 Task: Look for One-way flight tickets for 2 adults, in First from Abu Rudeis to Znrich to travel on 16-Nov-2023.  Stops: Any number of stops. Choice of flight is British Airways.
Action: Mouse moved to (287, 258)
Screenshot: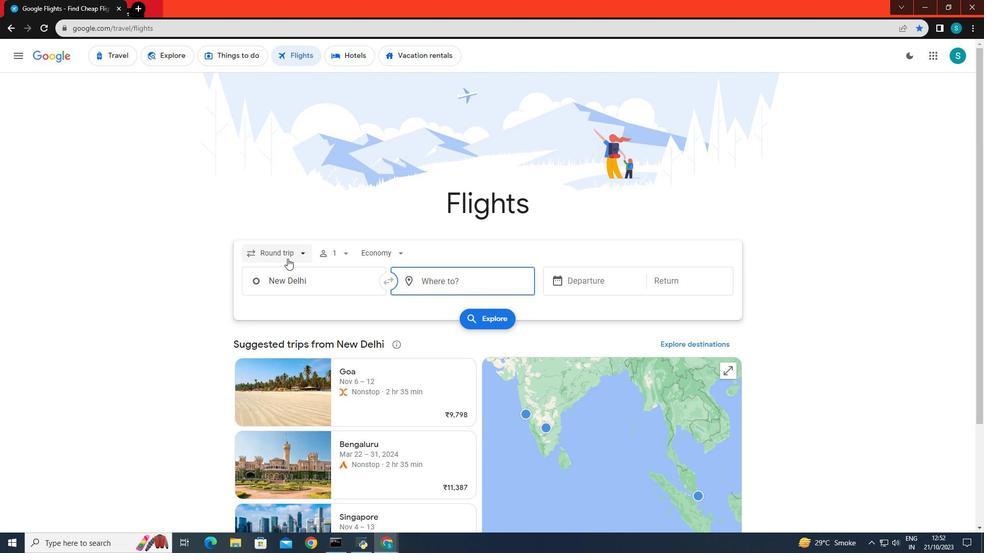 
Action: Mouse pressed left at (287, 258)
Screenshot: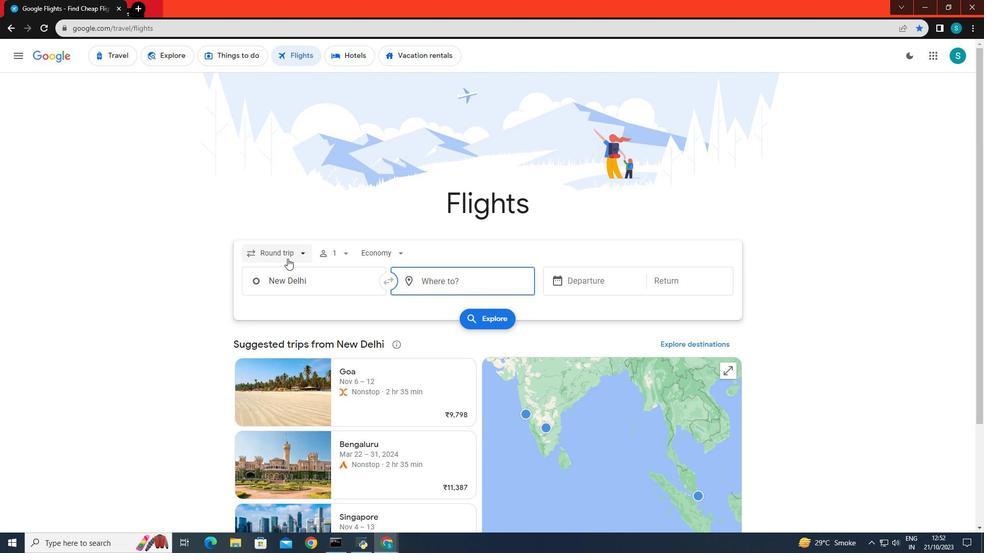 
Action: Mouse moved to (281, 304)
Screenshot: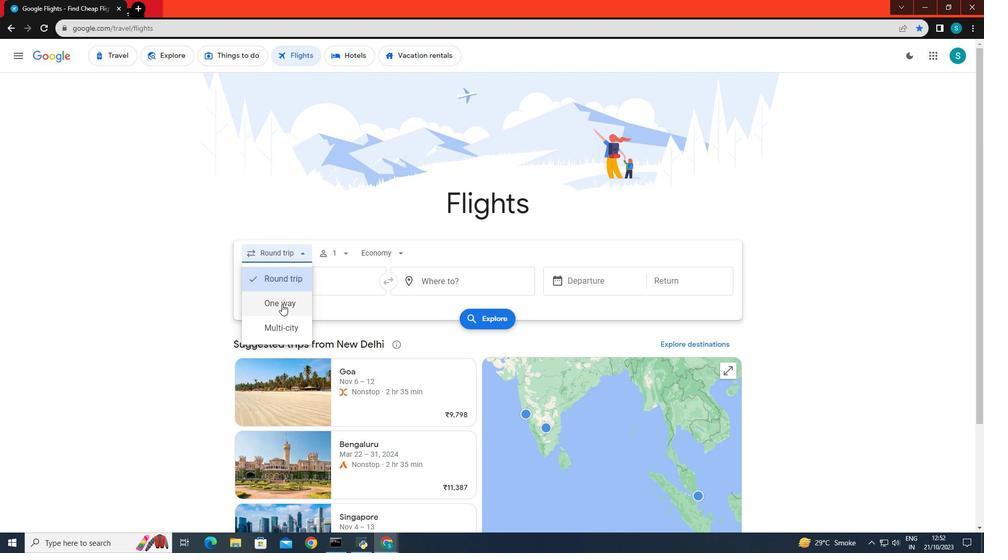 
Action: Mouse pressed left at (281, 304)
Screenshot: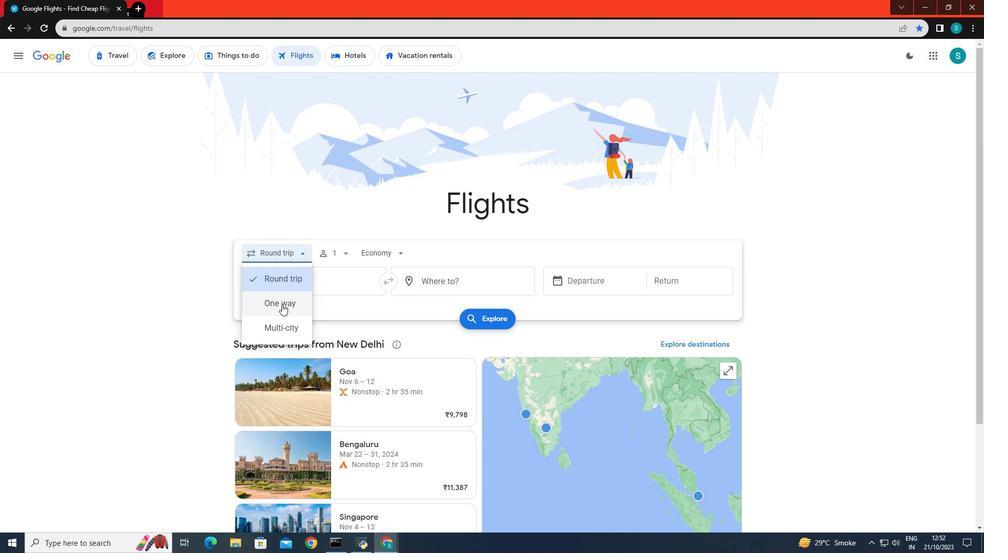 
Action: Mouse moved to (334, 255)
Screenshot: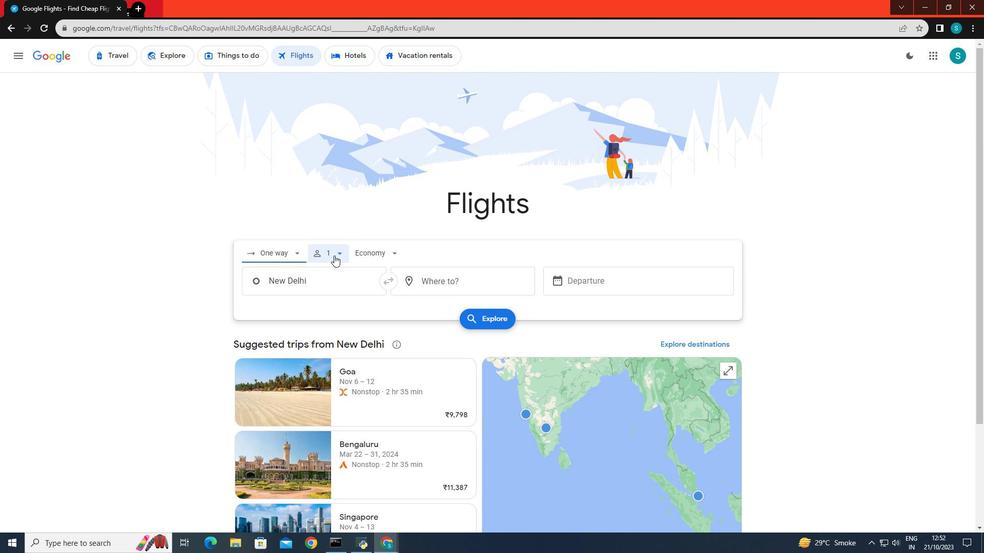 
Action: Mouse pressed left at (334, 255)
Screenshot: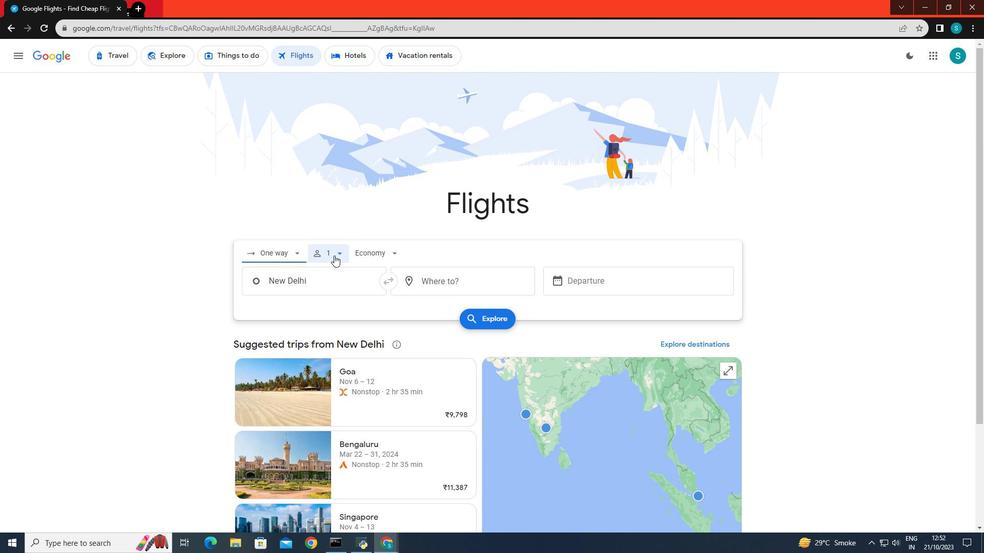 
Action: Mouse moved to (418, 281)
Screenshot: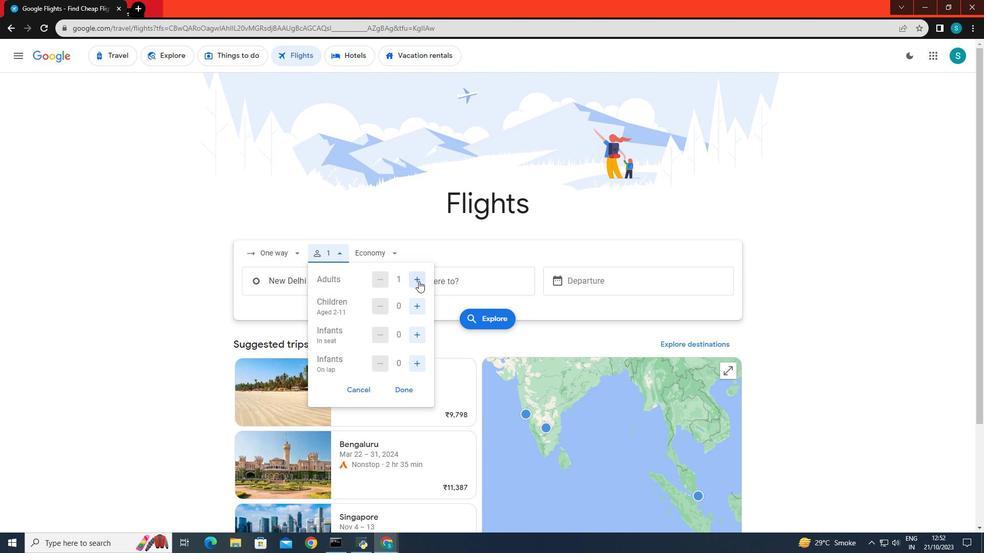 
Action: Mouse pressed left at (418, 281)
Screenshot: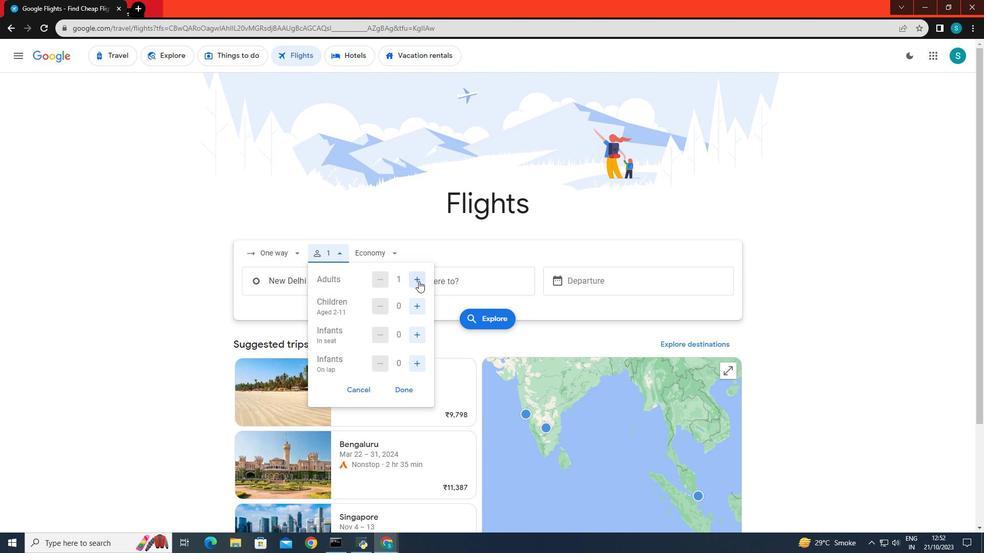 
Action: Mouse moved to (401, 389)
Screenshot: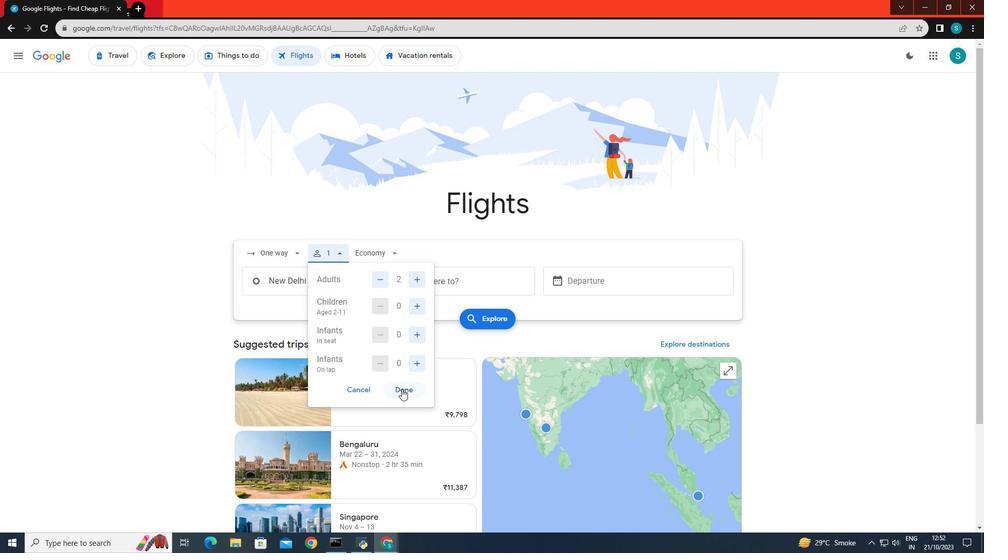 
Action: Mouse pressed left at (401, 389)
Screenshot: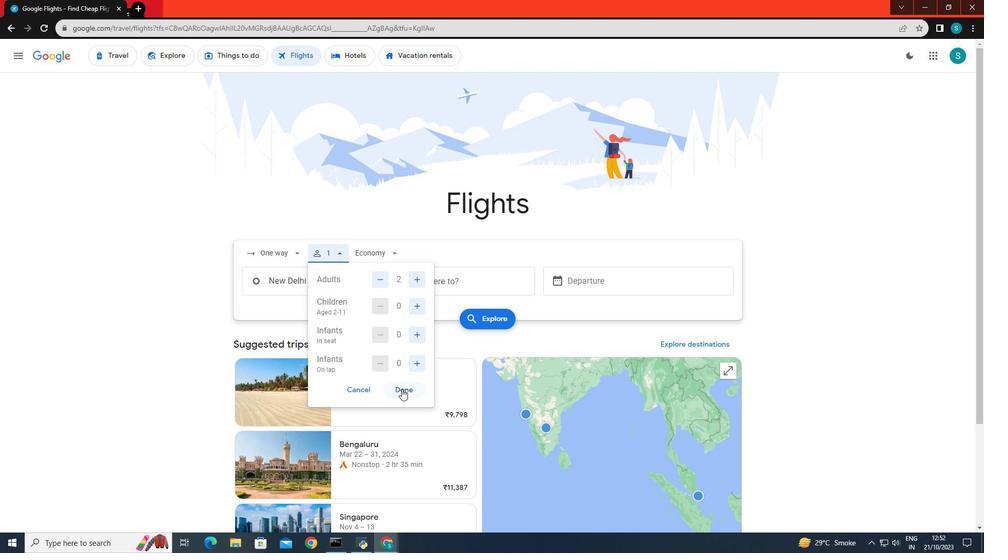 
Action: Mouse moved to (370, 249)
Screenshot: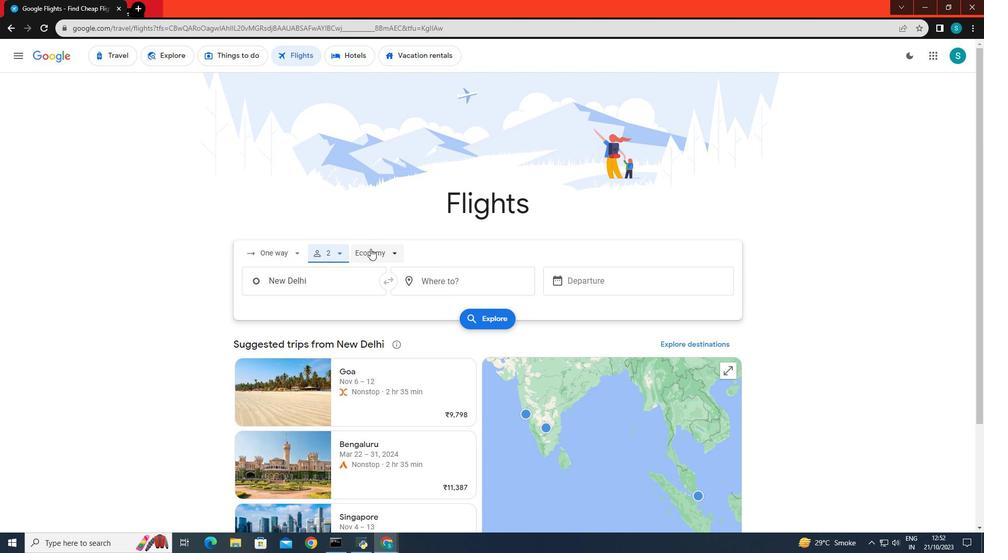 
Action: Mouse pressed left at (370, 249)
Screenshot: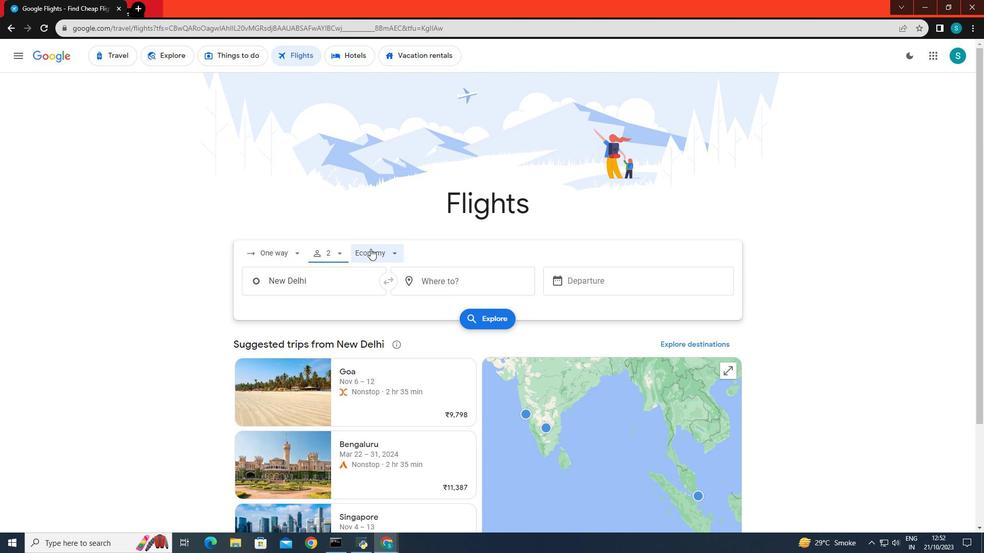 
Action: Mouse moved to (395, 354)
Screenshot: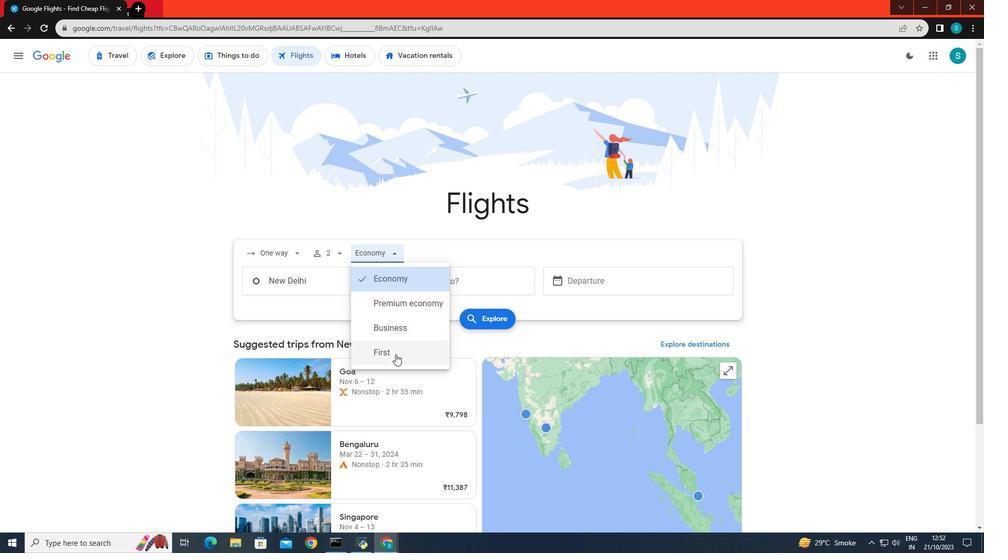 
Action: Mouse pressed left at (395, 354)
Screenshot: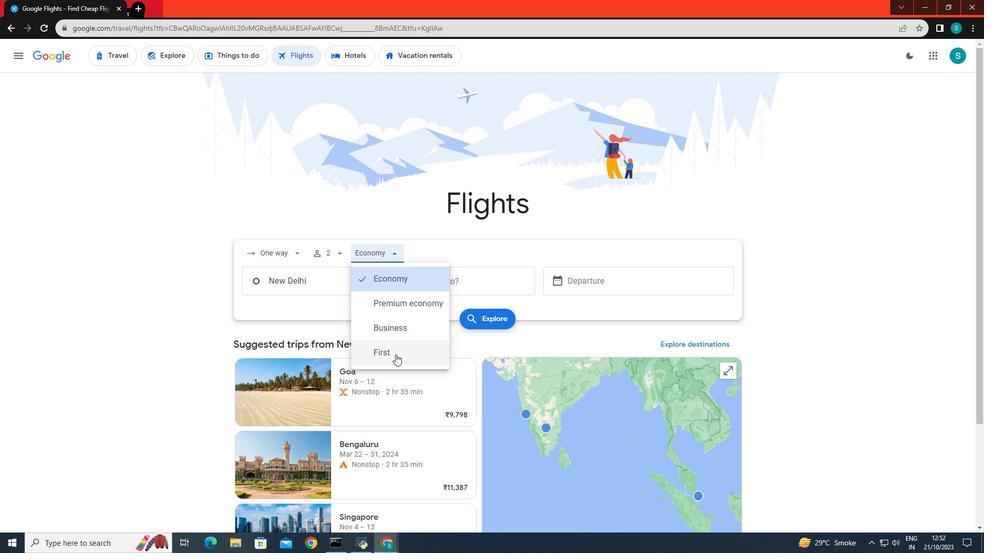 
Action: Mouse moved to (320, 285)
Screenshot: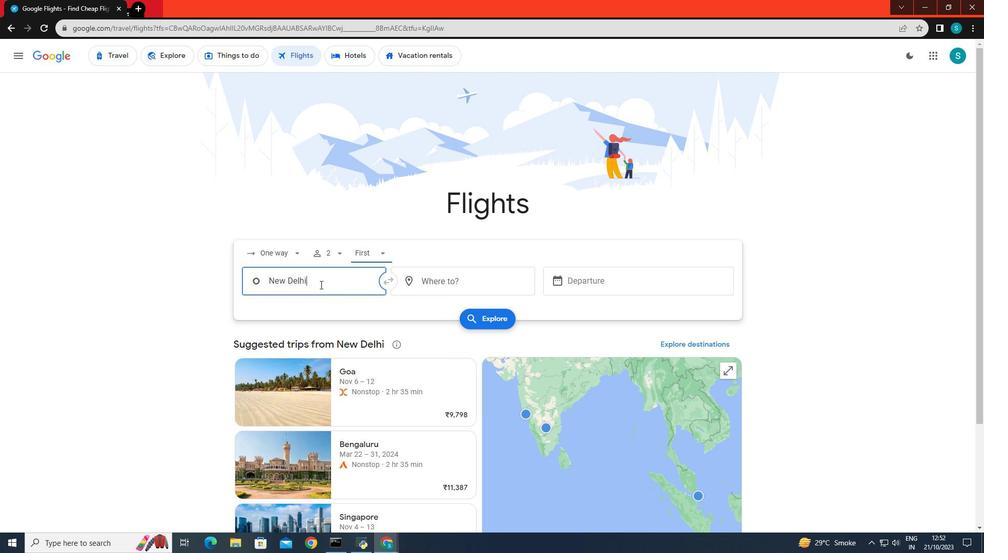 
Action: Mouse pressed left at (320, 285)
Screenshot: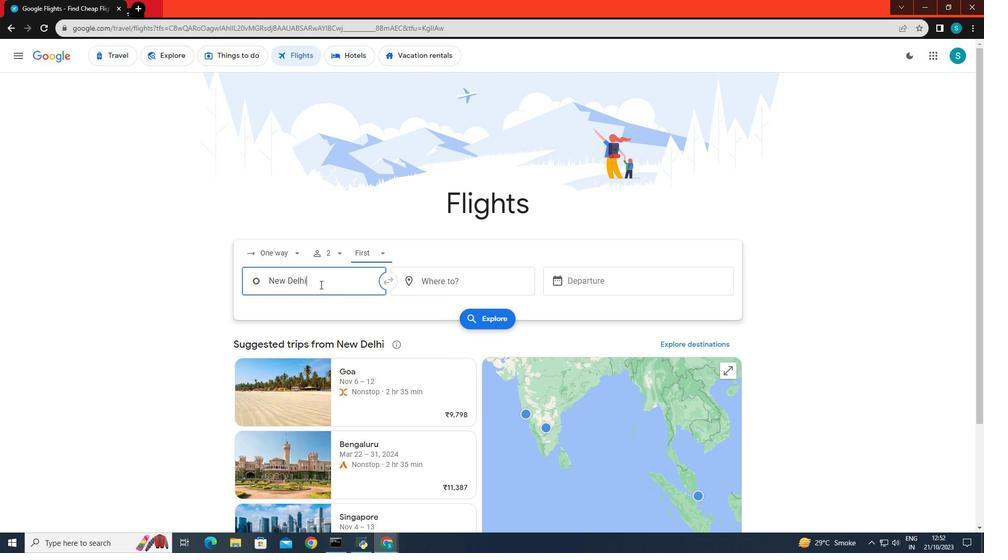 
Action: Key pressed <Key.backspace><Key.caps_lock>A<Key.caps_lock>bu<Key.space><Key.caps_lock>R<Key.caps_lock>udeis
Screenshot: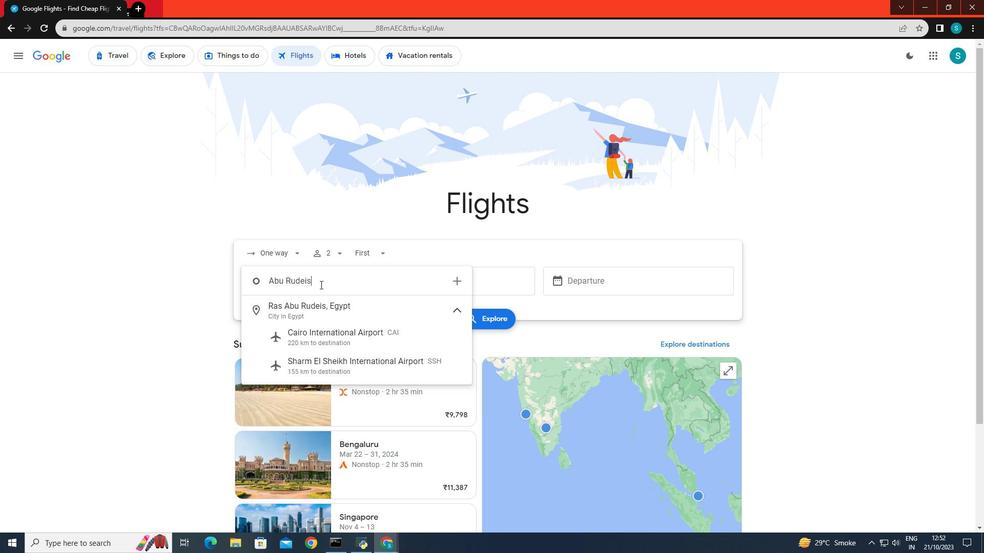 
Action: Mouse moved to (328, 330)
Screenshot: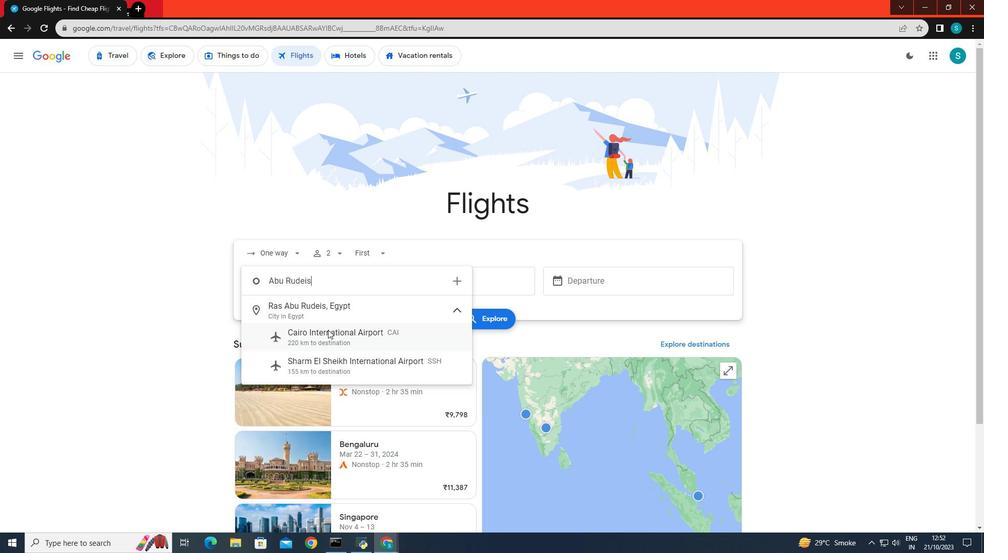 
Action: Mouse pressed left at (328, 330)
Screenshot: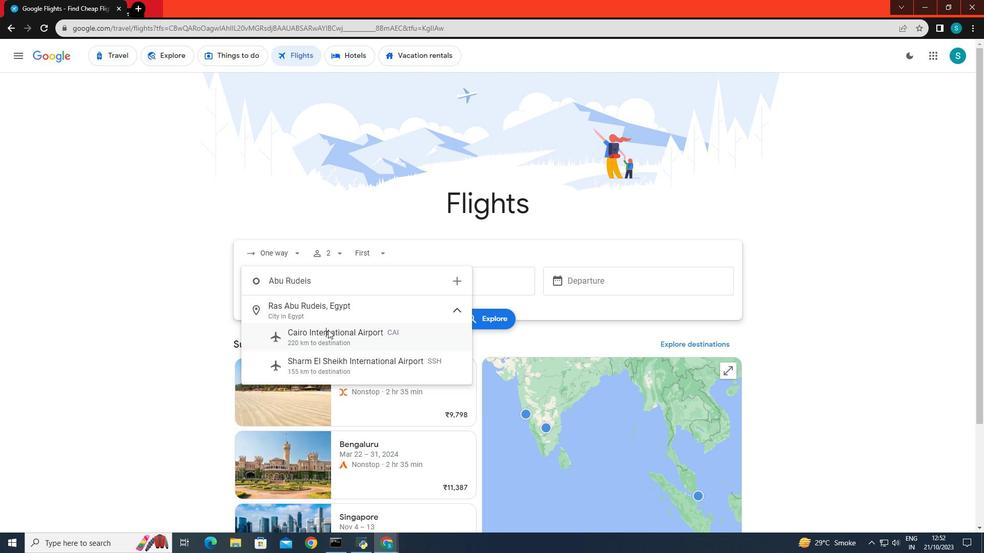 
Action: Mouse moved to (421, 279)
Screenshot: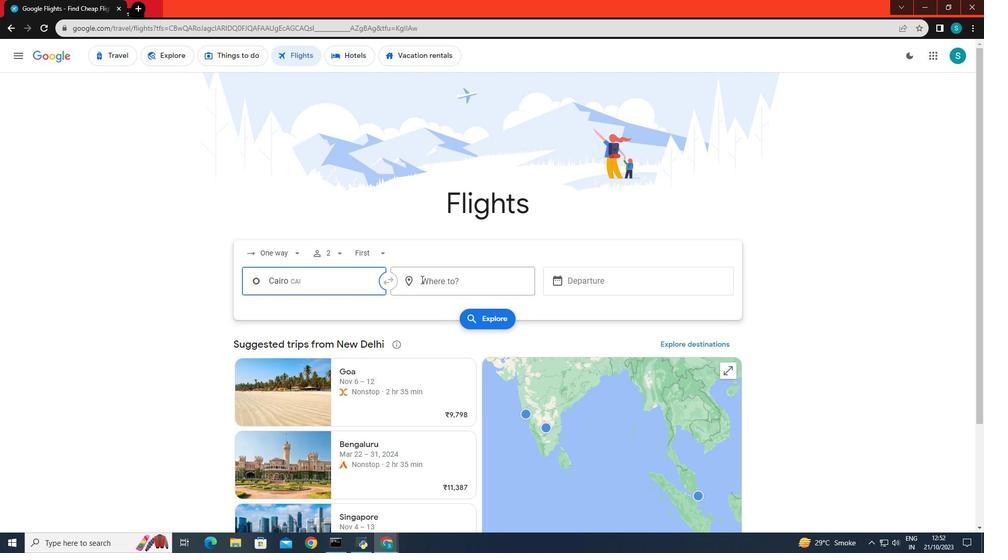 
Action: Mouse pressed left at (421, 279)
Screenshot: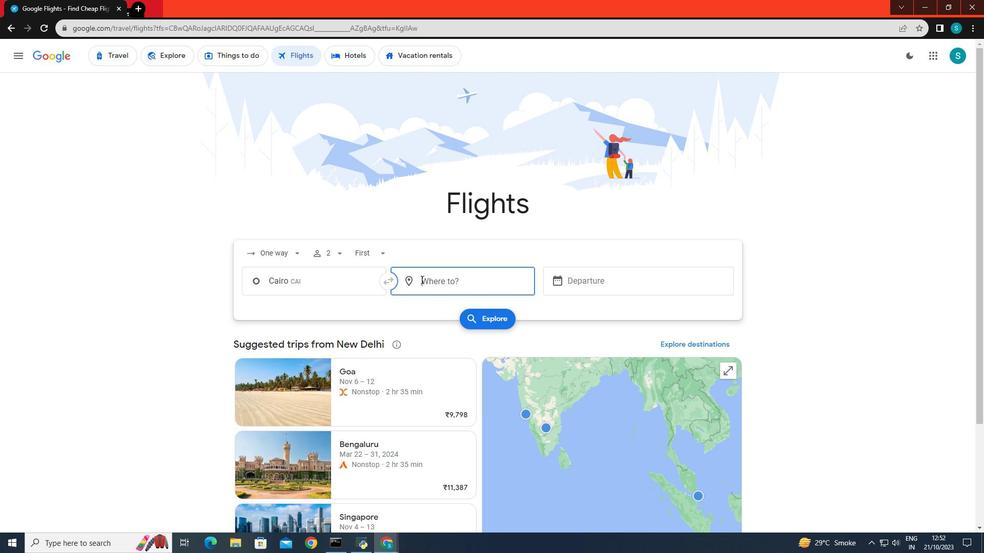 
Action: Key pressed <Key.caps_lock>Z<Key.caps_lock>nrich
Screenshot: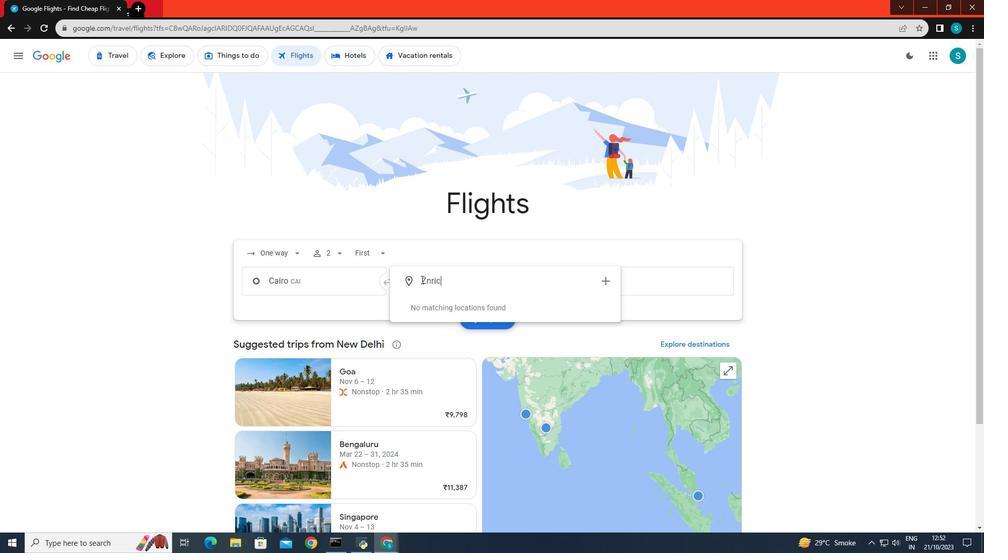 
Action: Mouse moved to (444, 336)
Screenshot: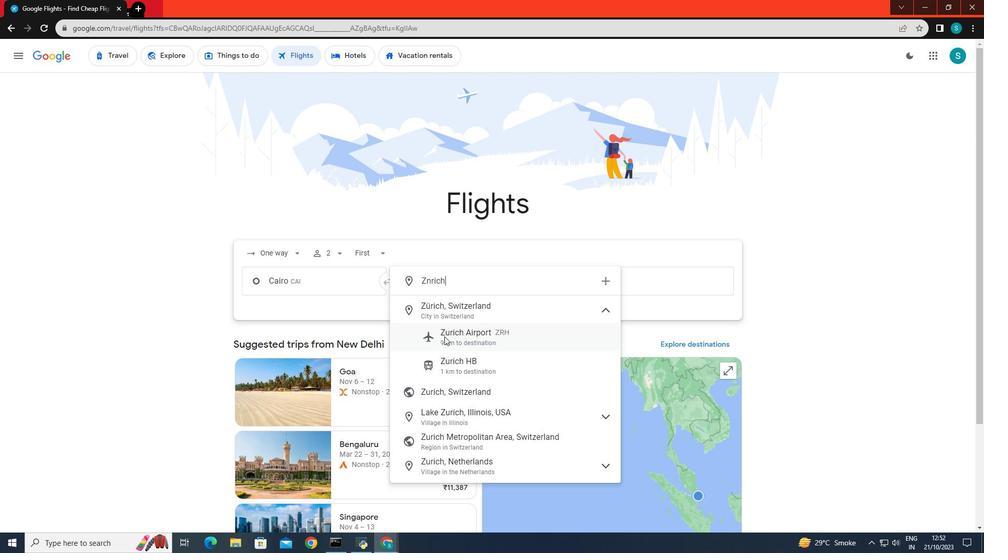 
Action: Mouse pressed left at (444, 336)
Screenshot: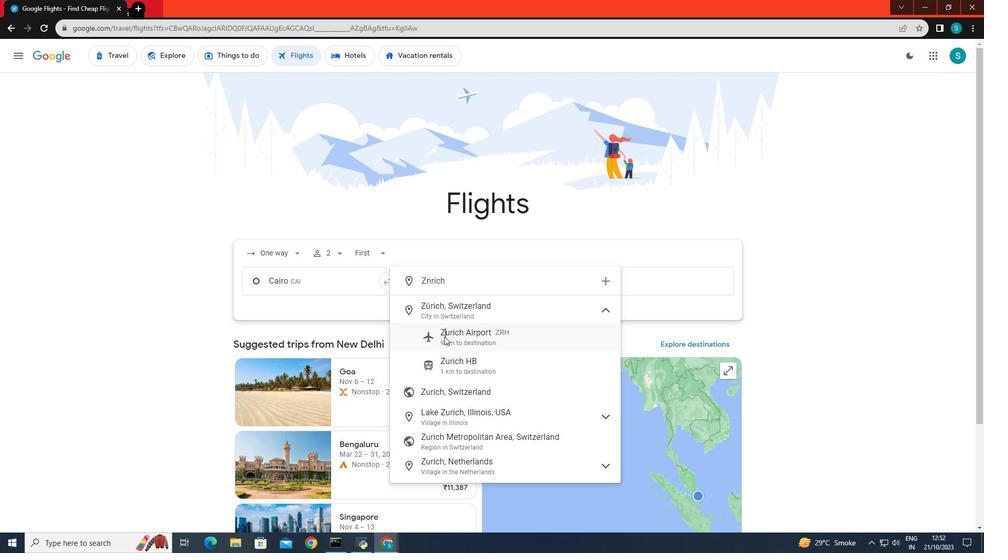 
Action: Mouse moved to (566, 282)
Screenshot: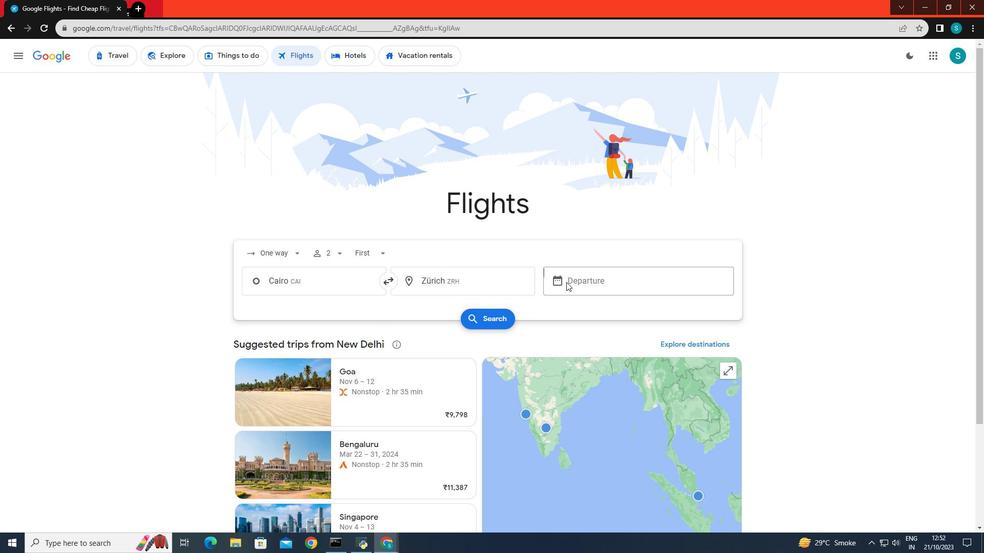 
Action: Mouse pressed left at (566, 282)
Screenshot: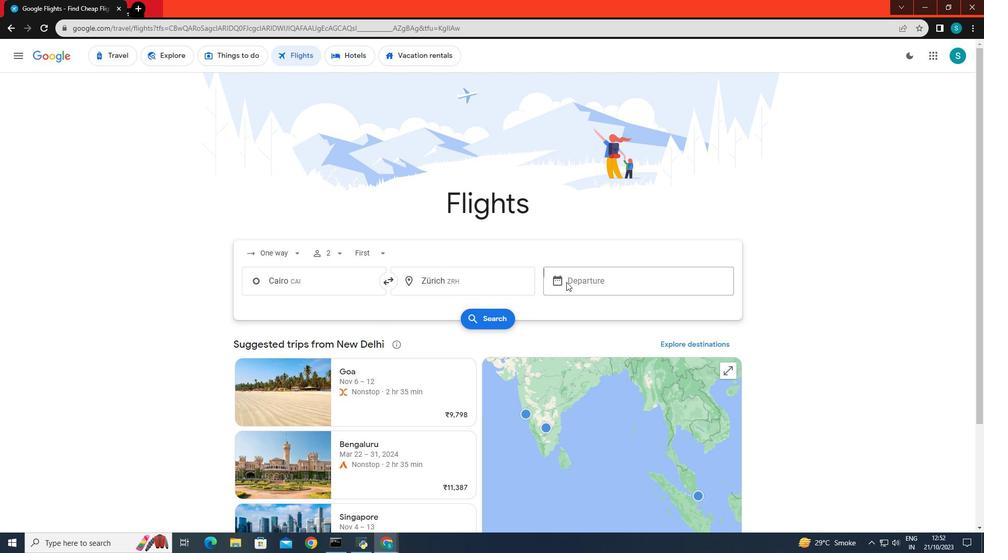 
Action: Mouse moved to (664, 400)
Screenshot: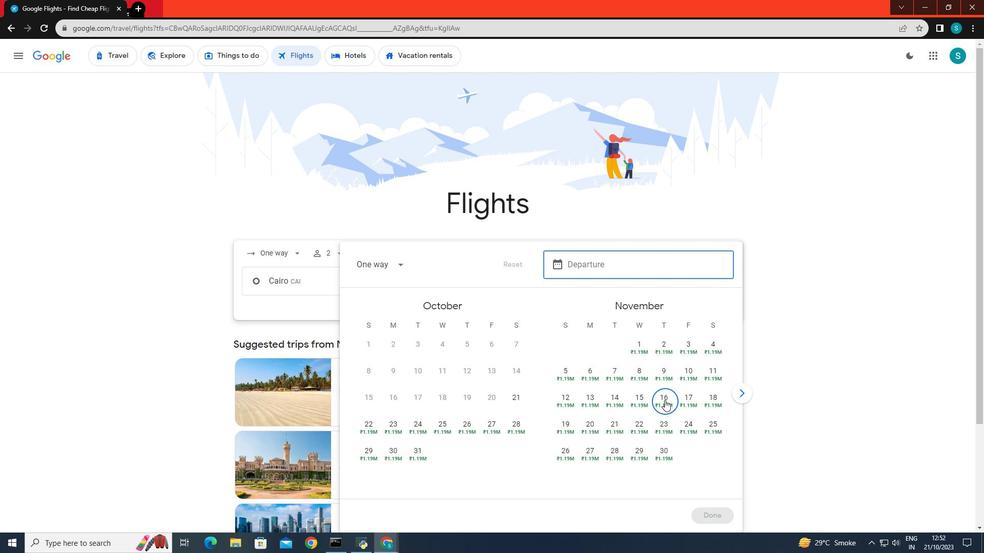 
Action: Mouse pressed left at (664, 400)
Screenshot: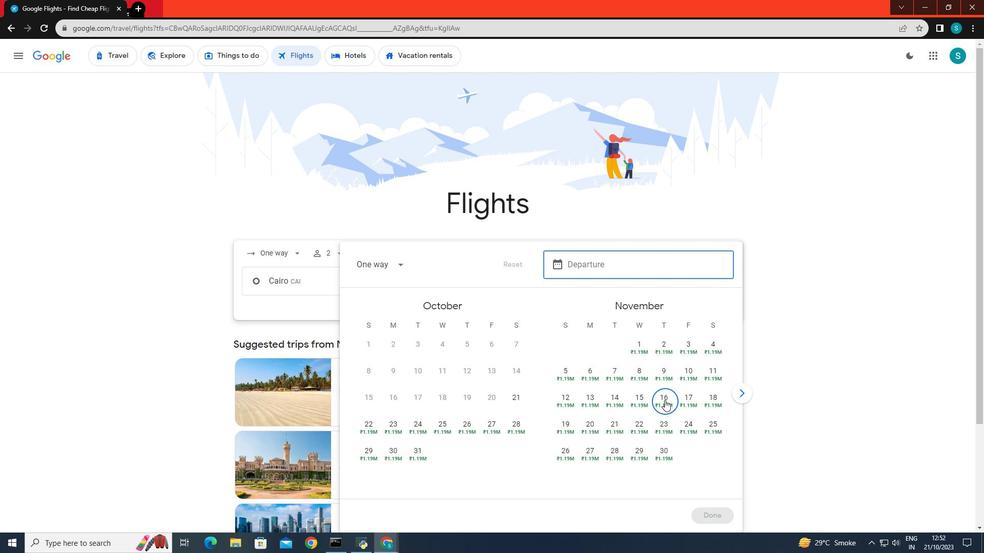 
Action: Mouse moved to (720, 510)
Screenshot: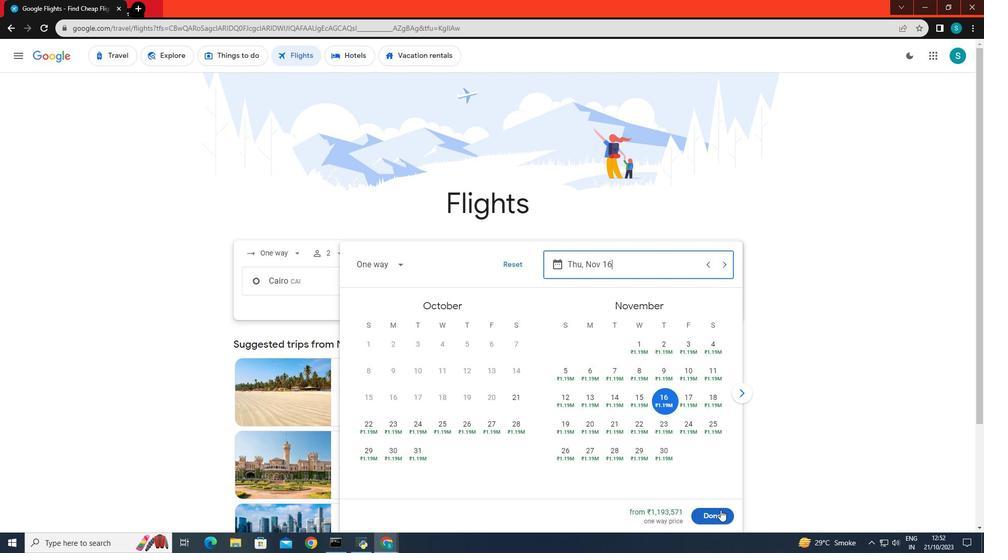 
Action: Mouse pressed left at (720, 510)
Screenshot: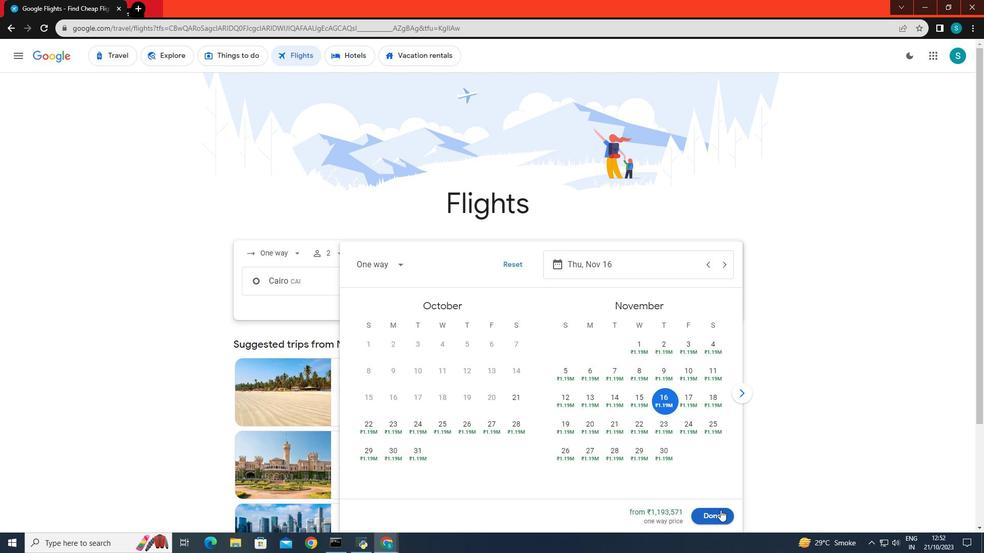 
Action: Mouse moved to (483, 314)
Screenshot: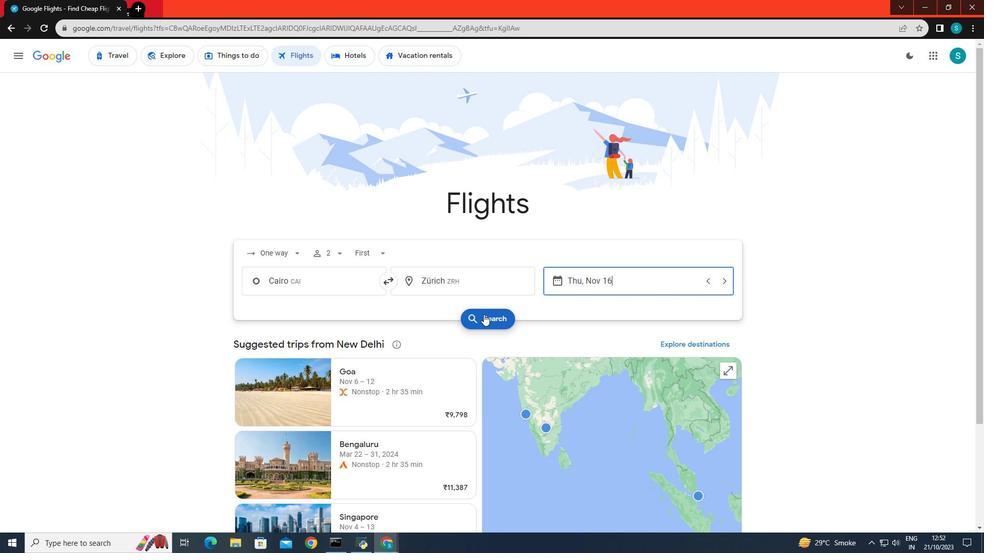 
Action: Mouse pressed left at (483, 314)
Screenshot: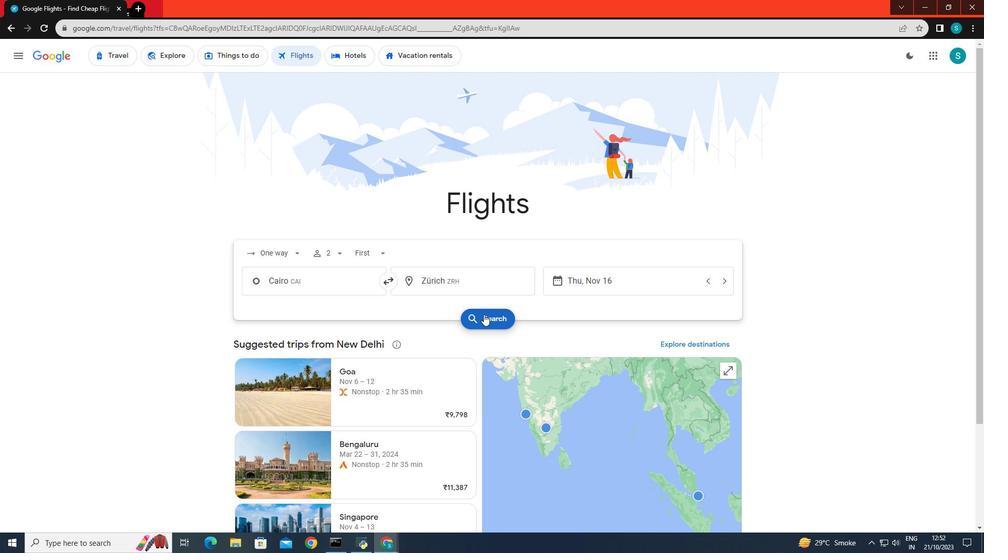 
Action: Mouse moved to (299, 147)
Screenshot: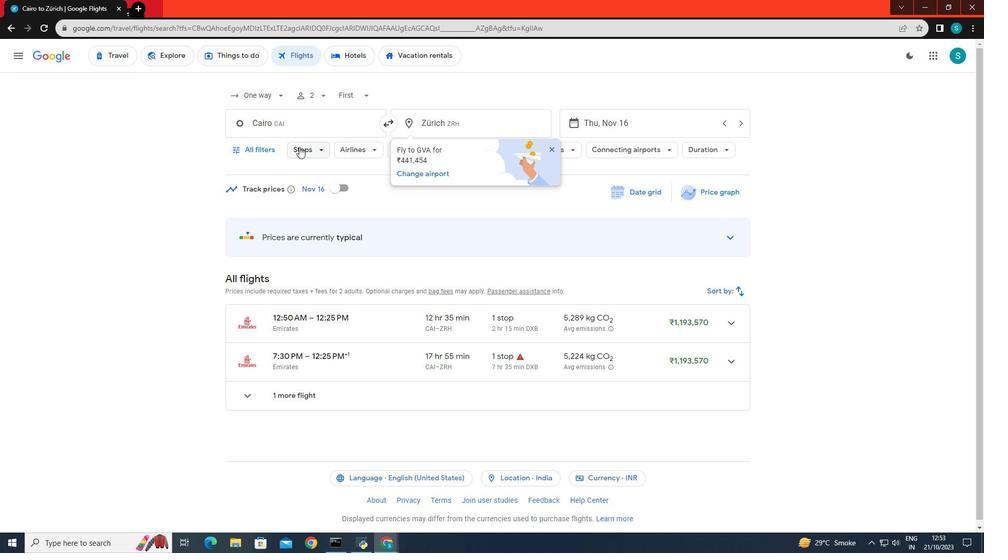 
Action: Mouse pressed left at (299, 147)
Screenshot: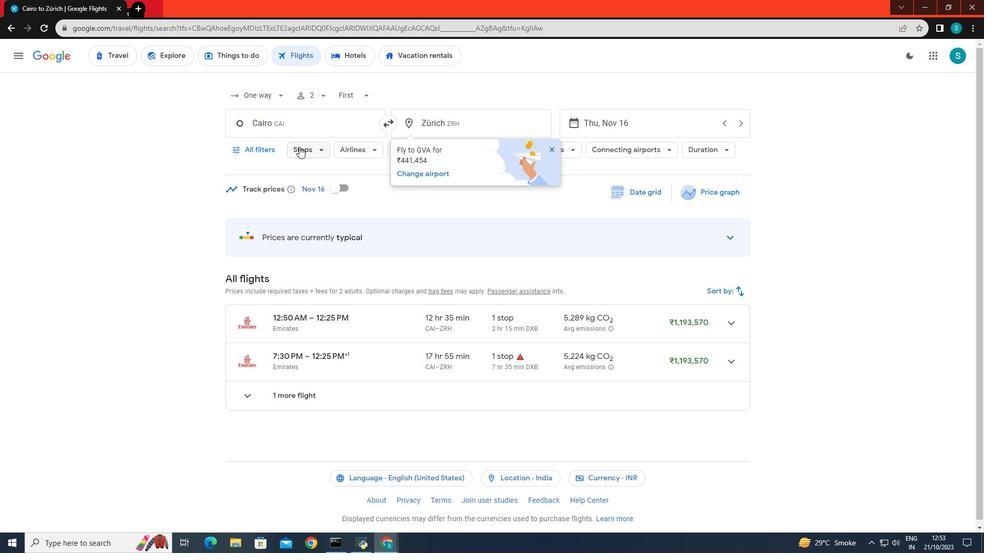 
Action: Mouse moved to (313, 202)
Screenshot: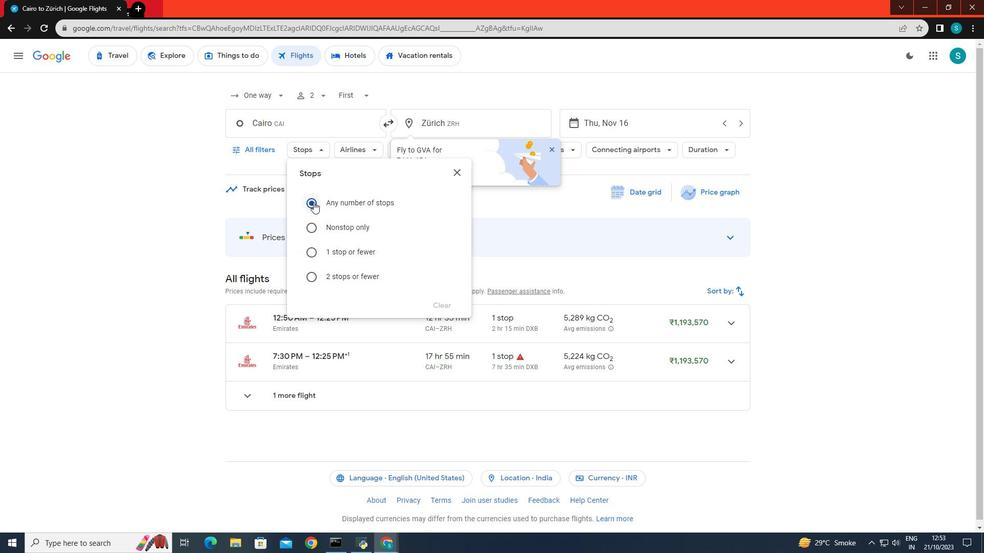 
Action: Mouse pressed left at (313, 202)
Screenshot: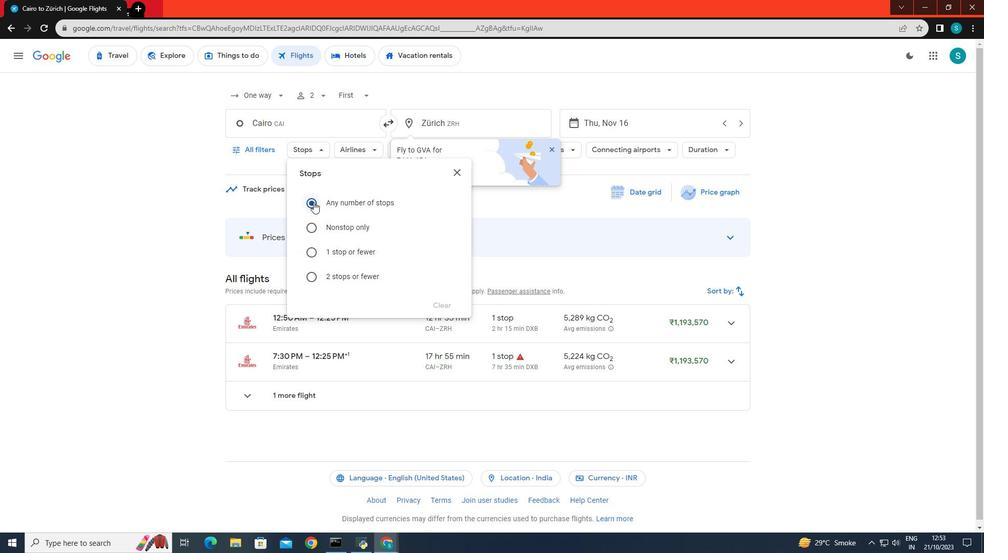 
Action: Mouse moved to (151, 232)
Screenshot: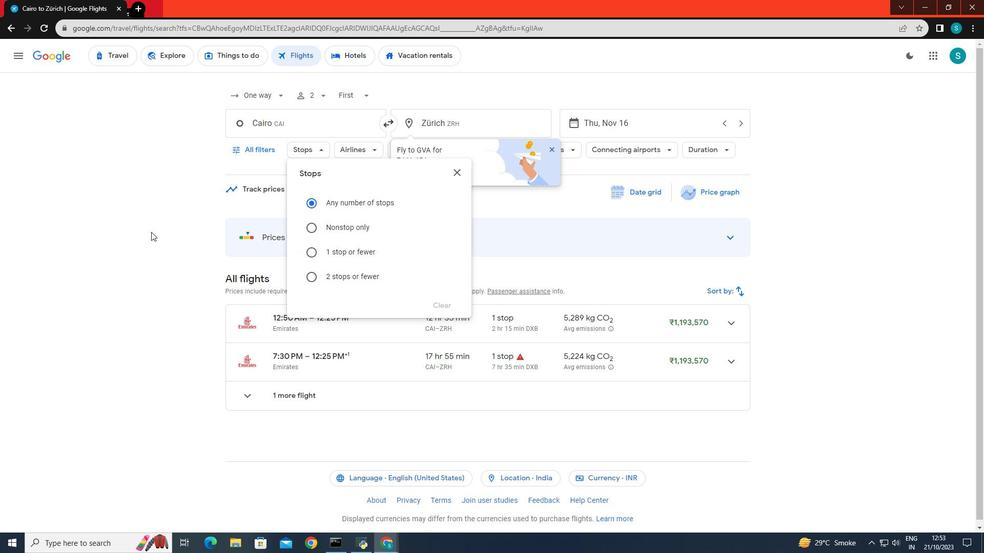 
Action: Mouse pressed left at (151, 232)
Screenshot: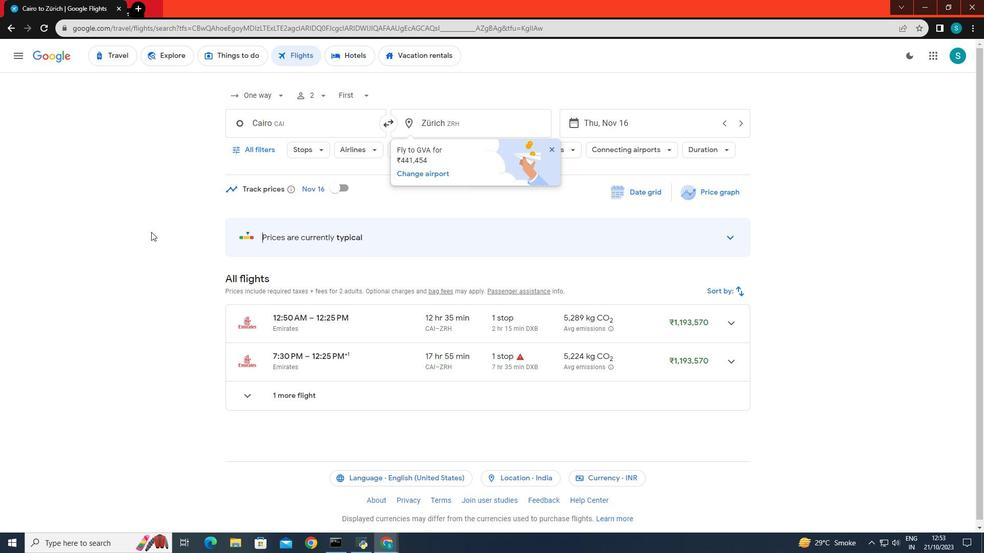 
Action: Mouse moved to (376, 148)
Screenshot: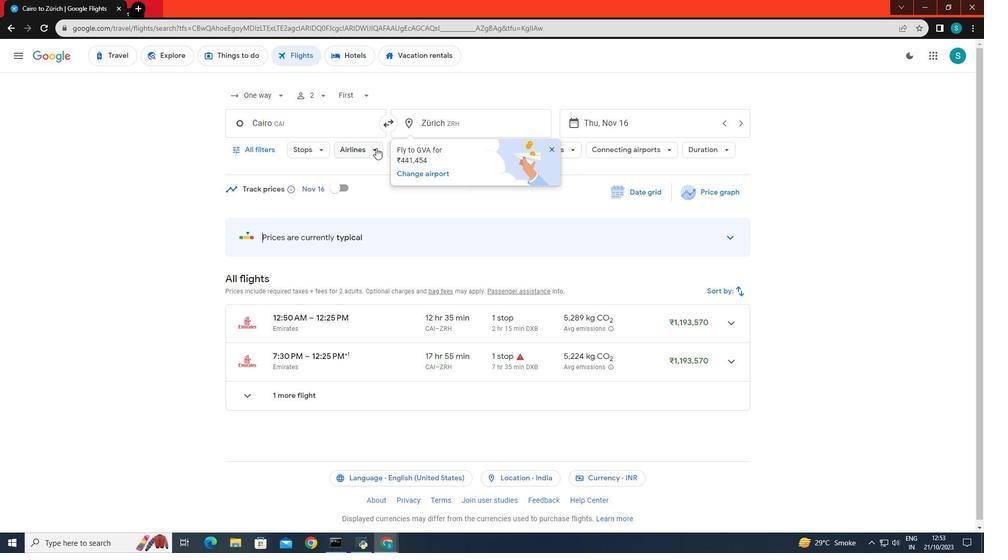 
Action: Mouse pressed left at (376, 148)
Screenshot: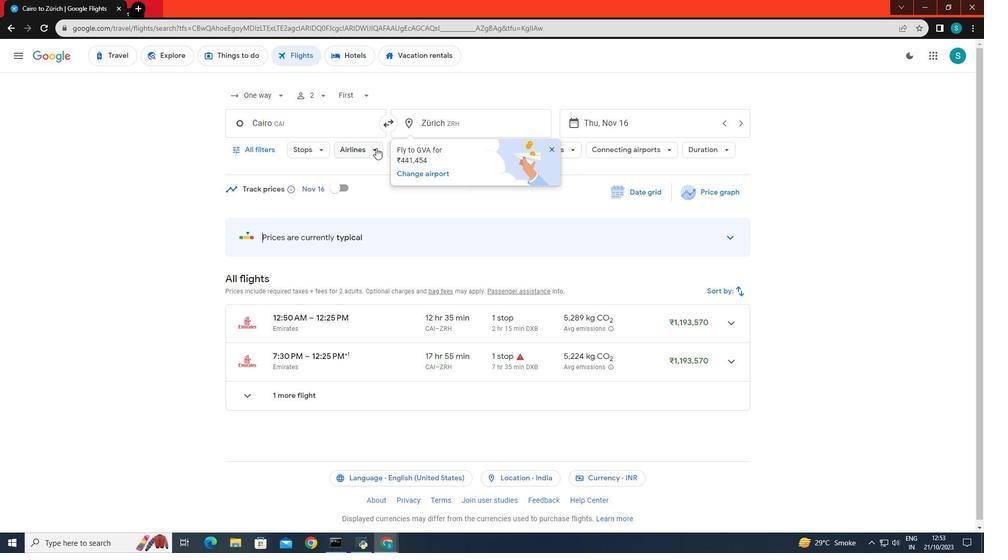 
Action: Mouse moved to (372, 232)
Screenshot: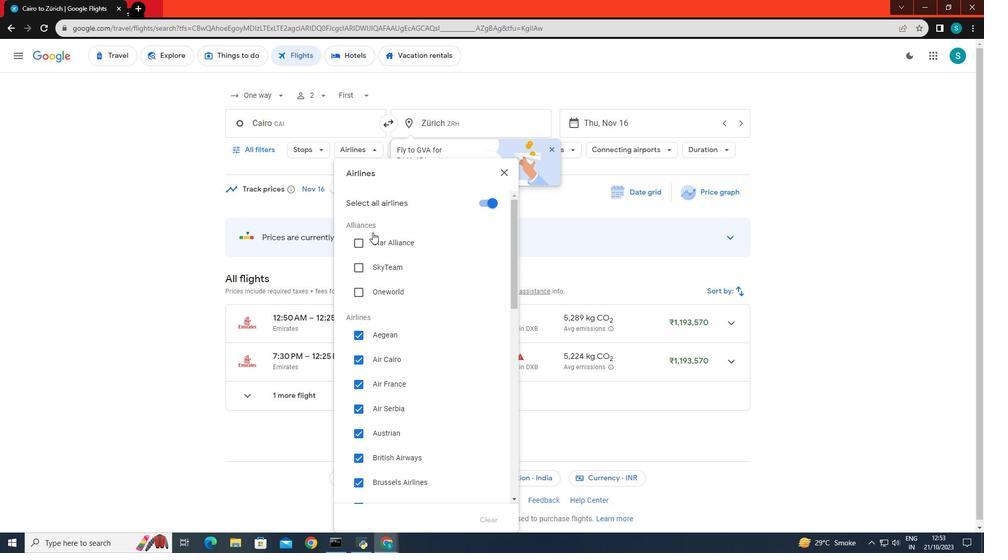 
Action: Mouse scrolled (372, 232) with delta (0, 0)
Screenshot: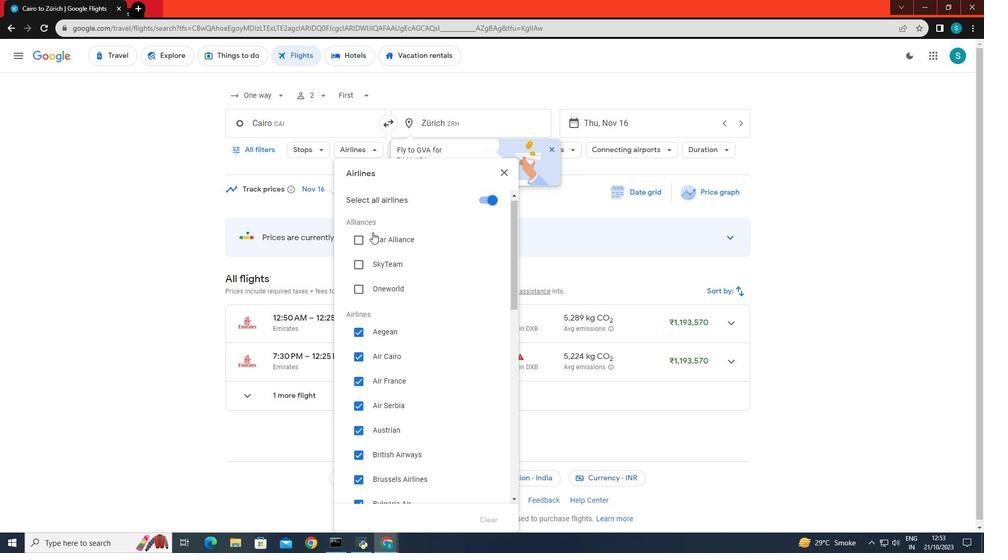 
Action: Mouse scrolled (372, 232) with delta (0, 0)
Screenshot: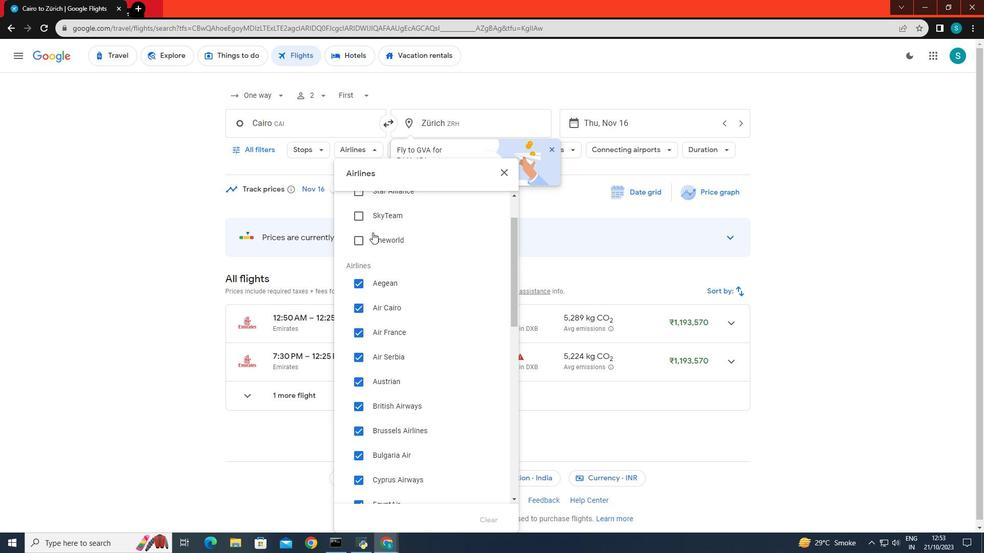 
Action: Mouse scrolled (372, 232) with delta (0, 0)
Screenshot: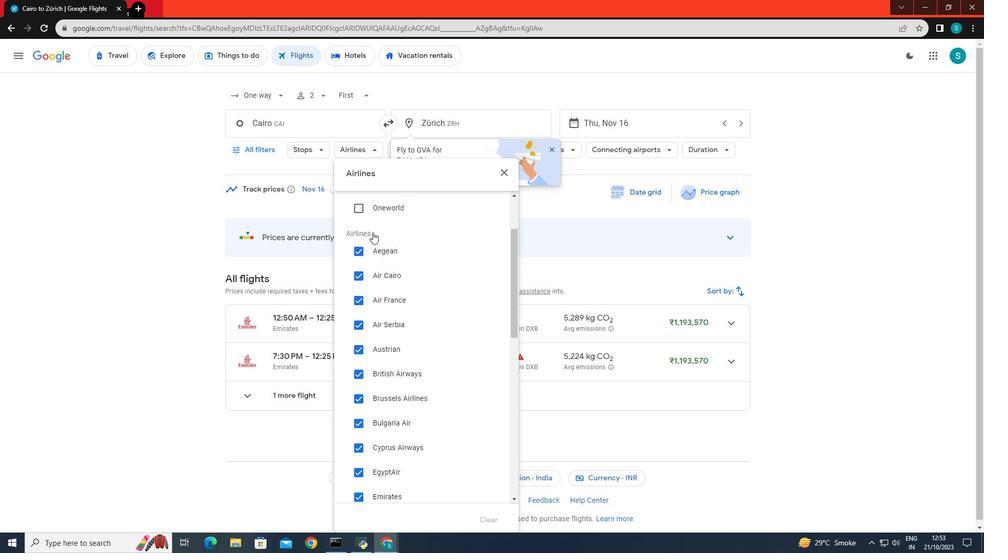 
Action: Mouse moved to (474, 307)
Screenshot: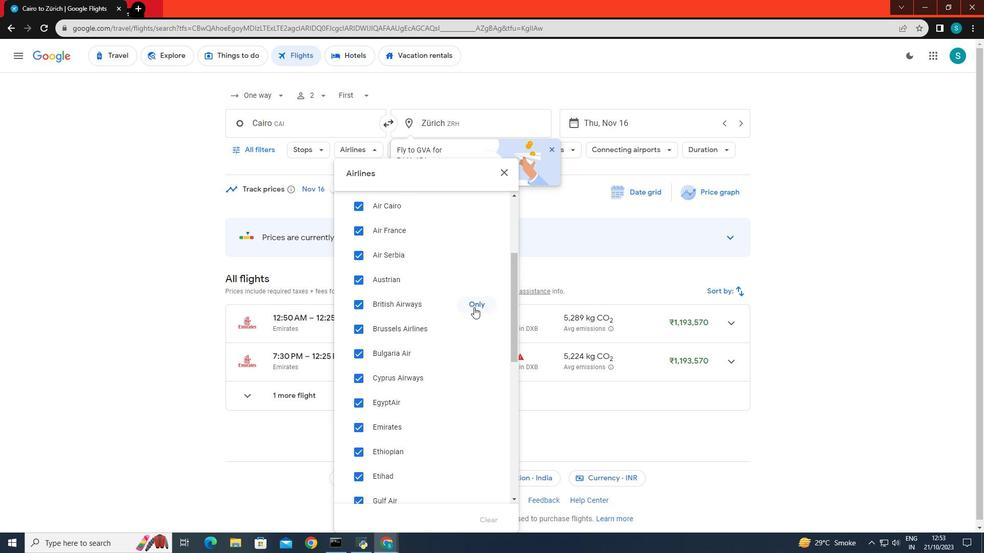 
Action: Mouse pressed left at (474, 307)
Screenshot: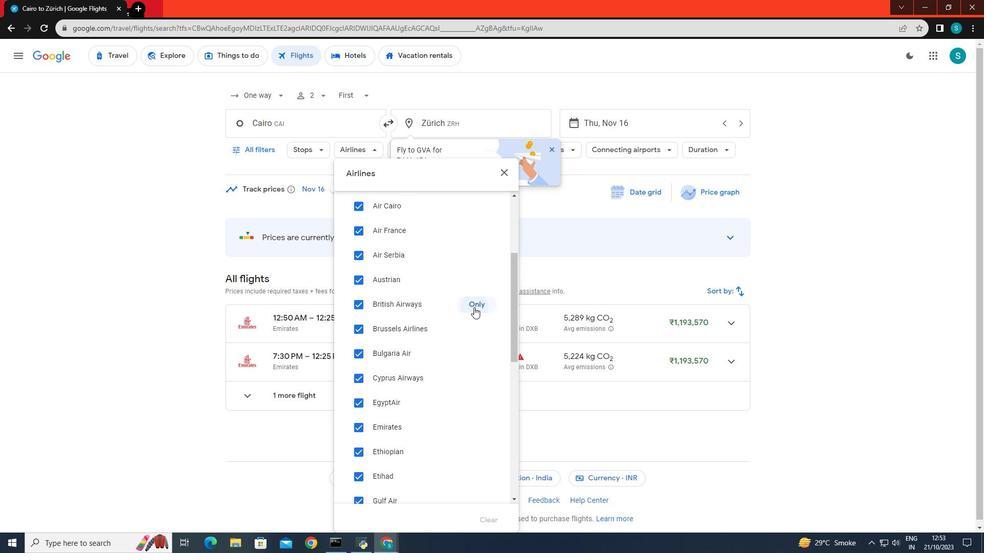 
Action: Mouse moved to (111, 339)
Screenshot: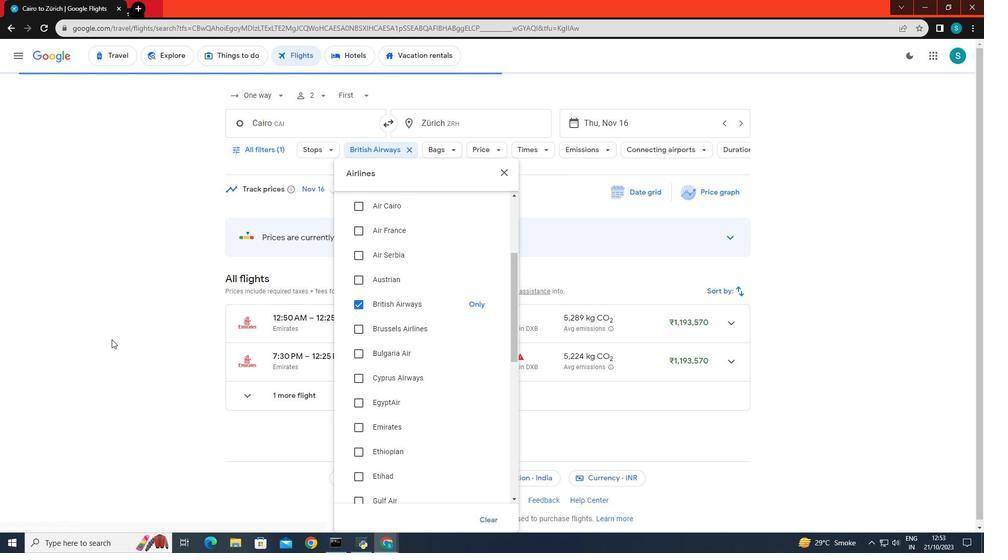 
Action: Mouse pressed left at (111, 339)
Screenshot: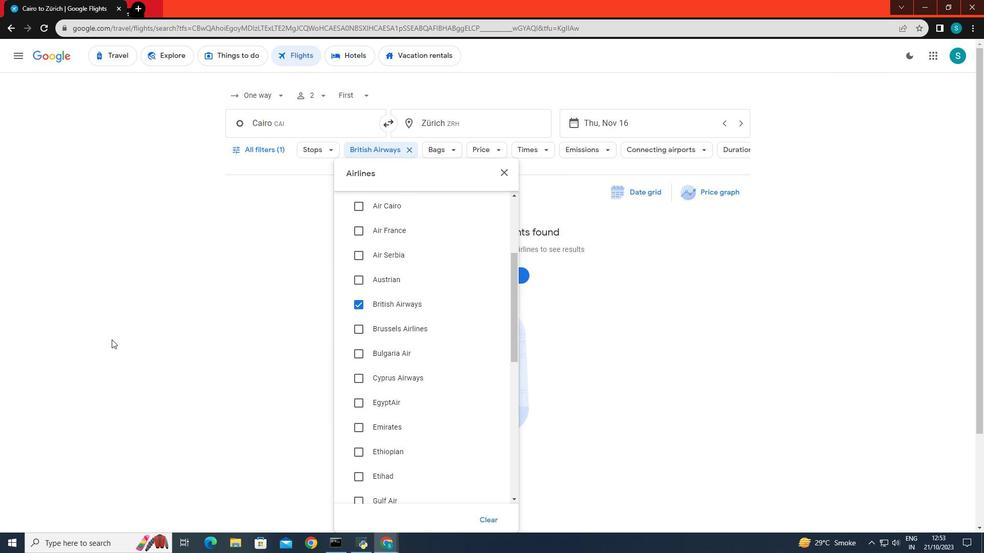 
